 Task: In the  document asset.html Use the feature 'and check spelling and grammer' Select the body of letter and change paragraph spacing to  'Double' Select the word Greetings and change font size to  27
Action: Mouse moved to (453, 268)
Screenshot: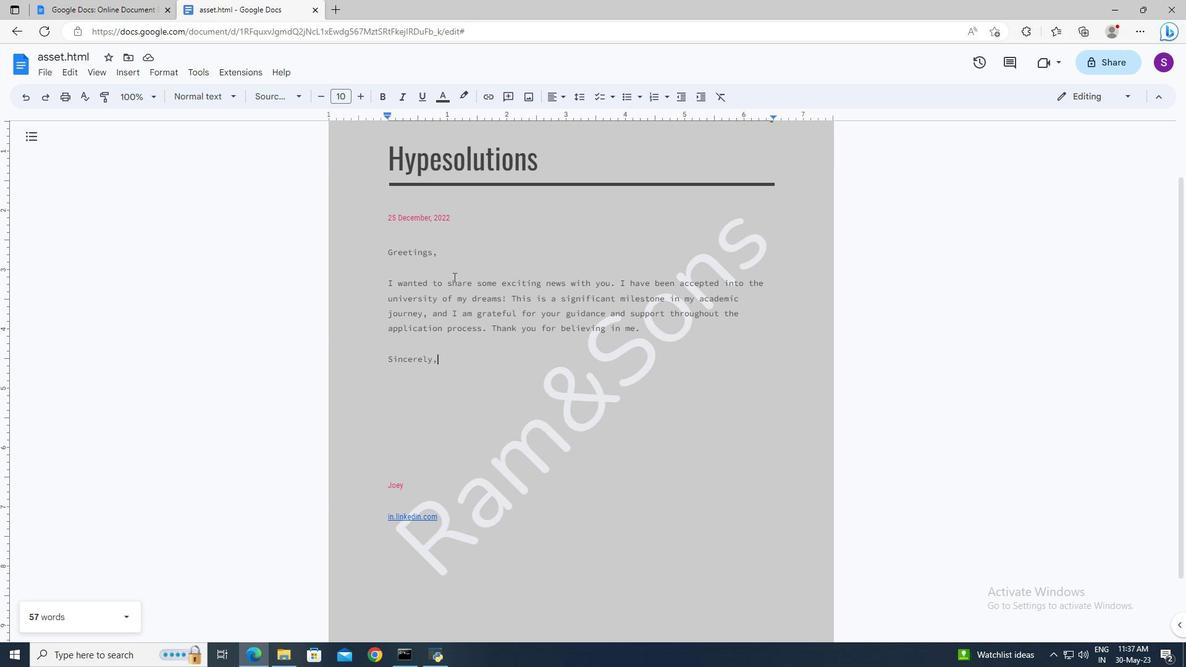 
Action: Mouse pressed left at (453, 268)
Screenshot: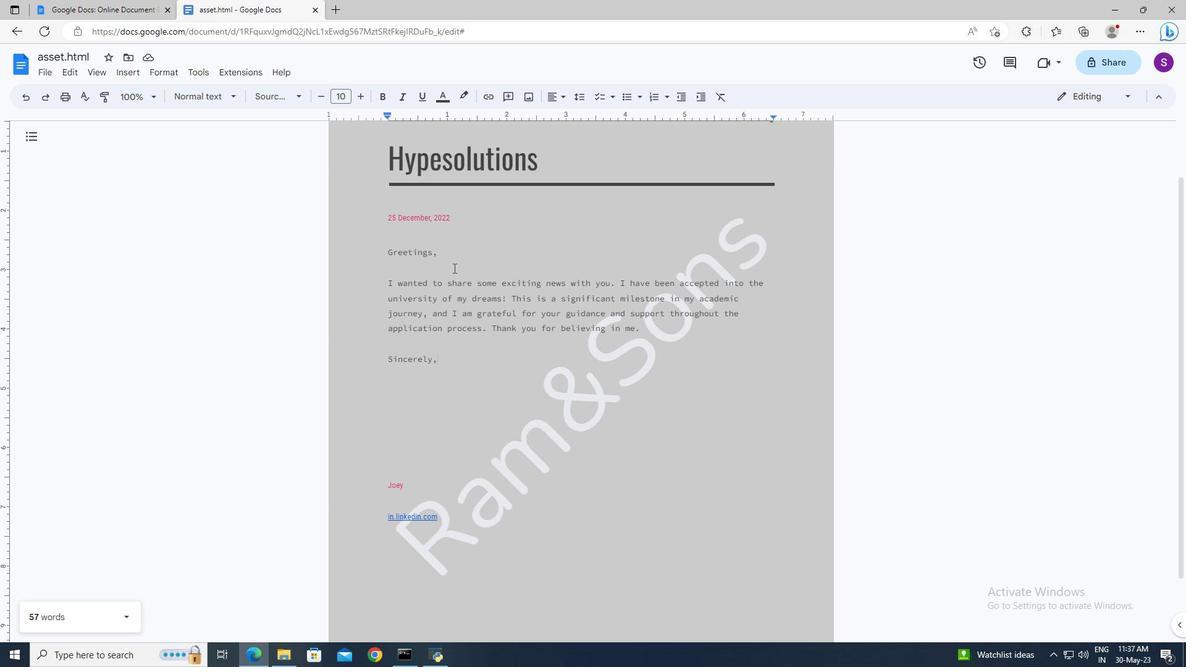 
Action: Mouse moved to (210, 74)
Screenshot: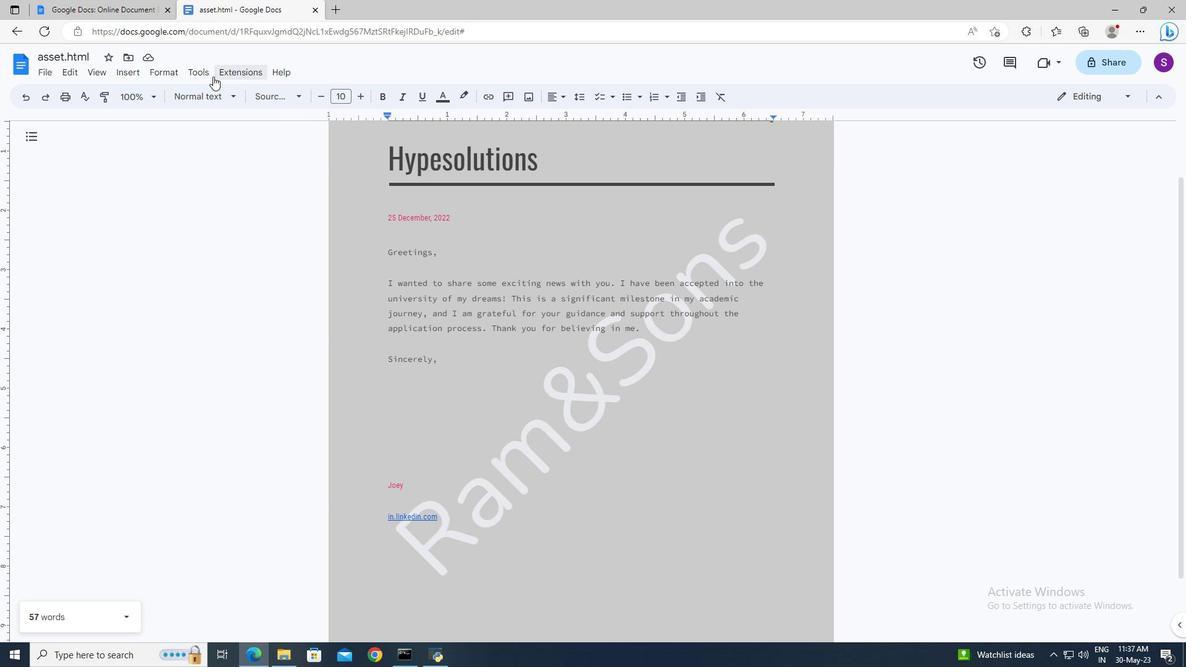 
Action: Mouse pressed left at (210, 74)
Screenshot: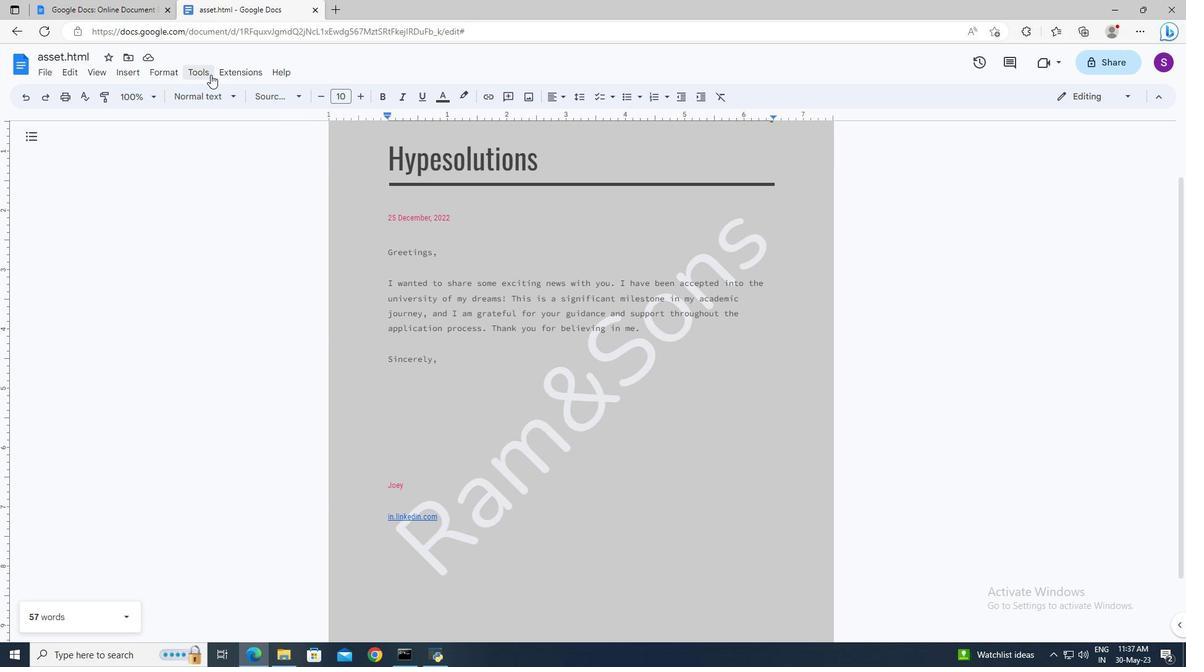 
Action: Mouse moved to (453, 93)
Screenshot: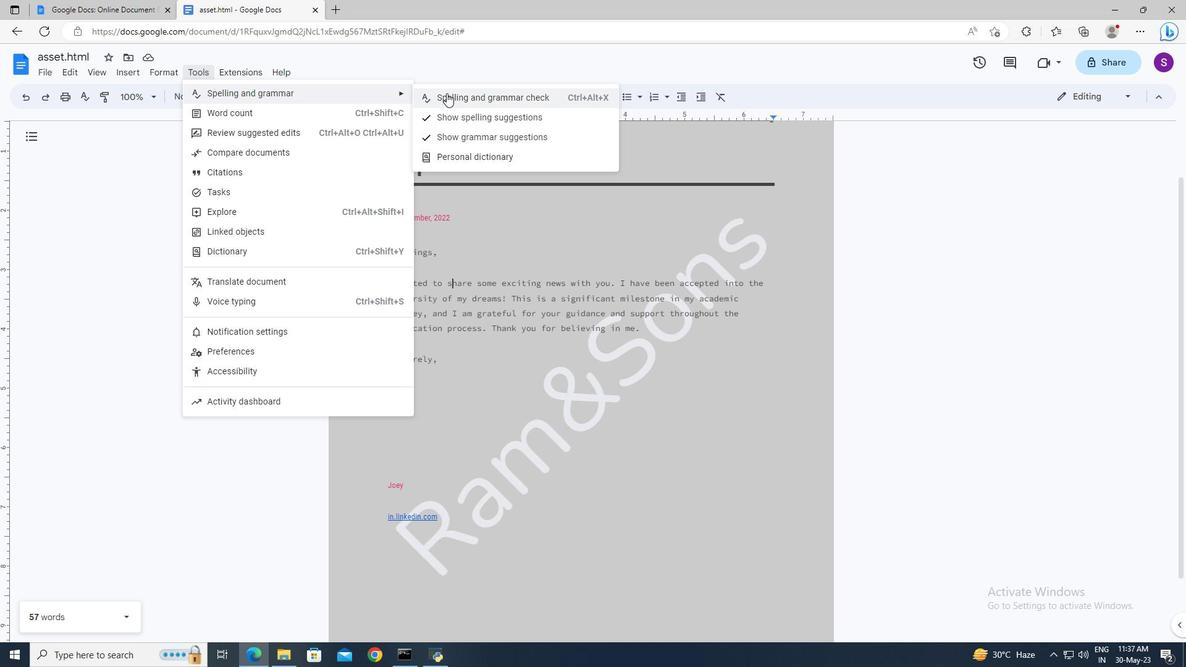
Action: Mouse pressed left at (453, 93)
Screenshot: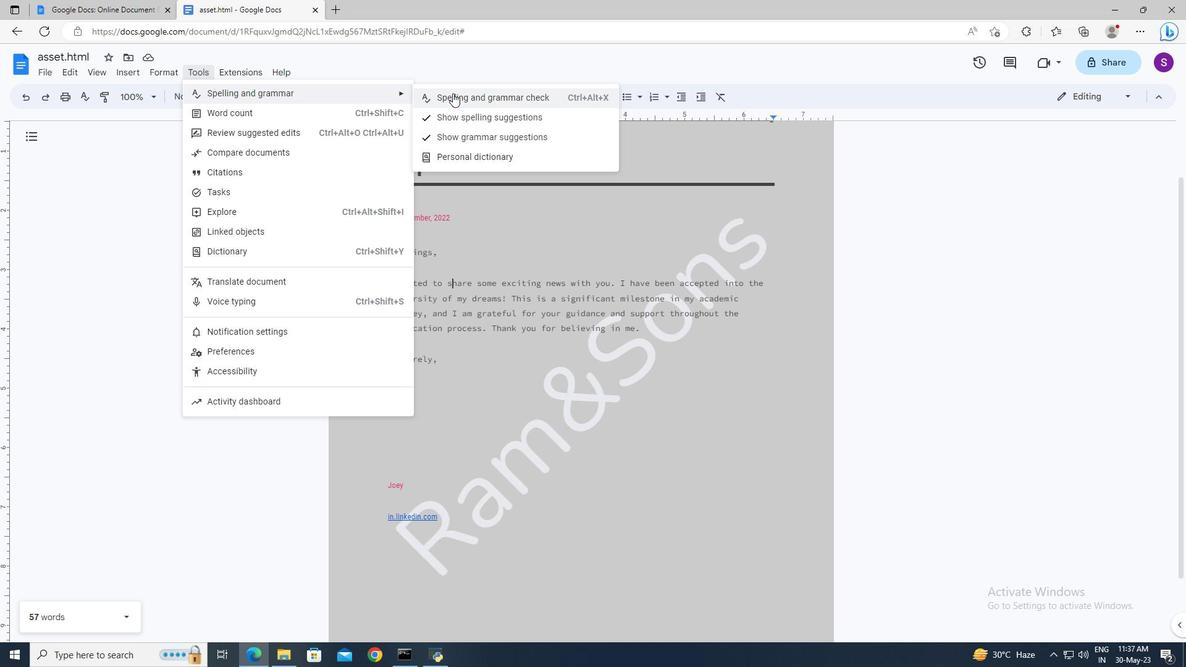
Action: Mouse moved to (390, 279)
Screenshot: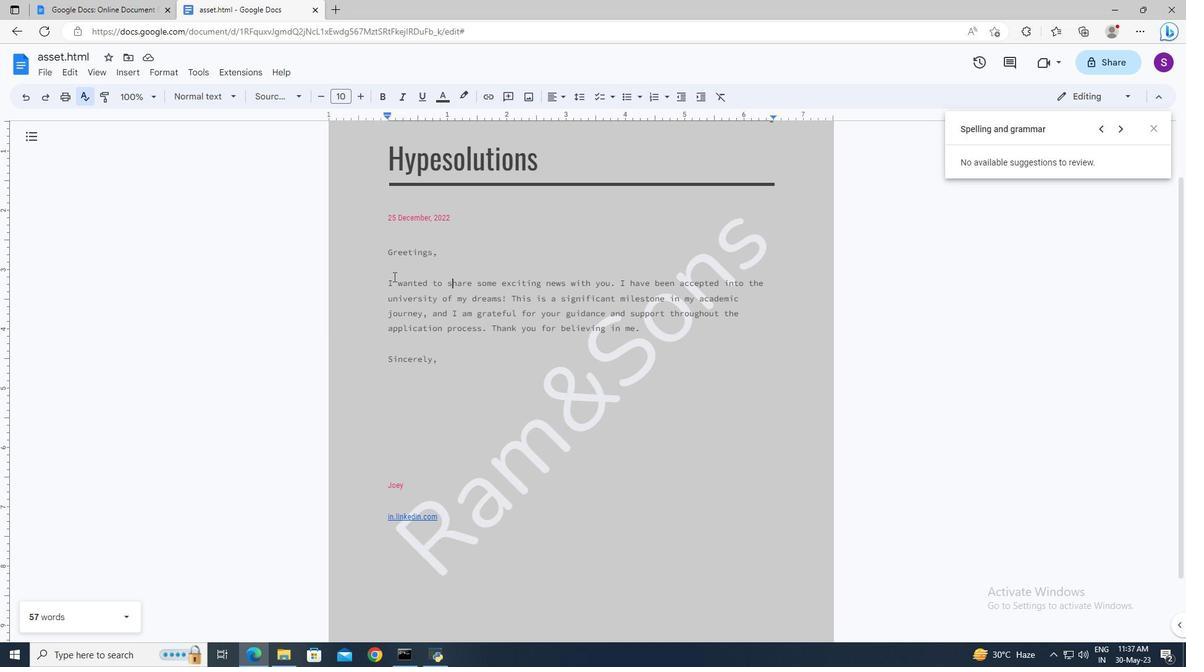
Action: Mouse pressed left at (390, 279)
Screenshot: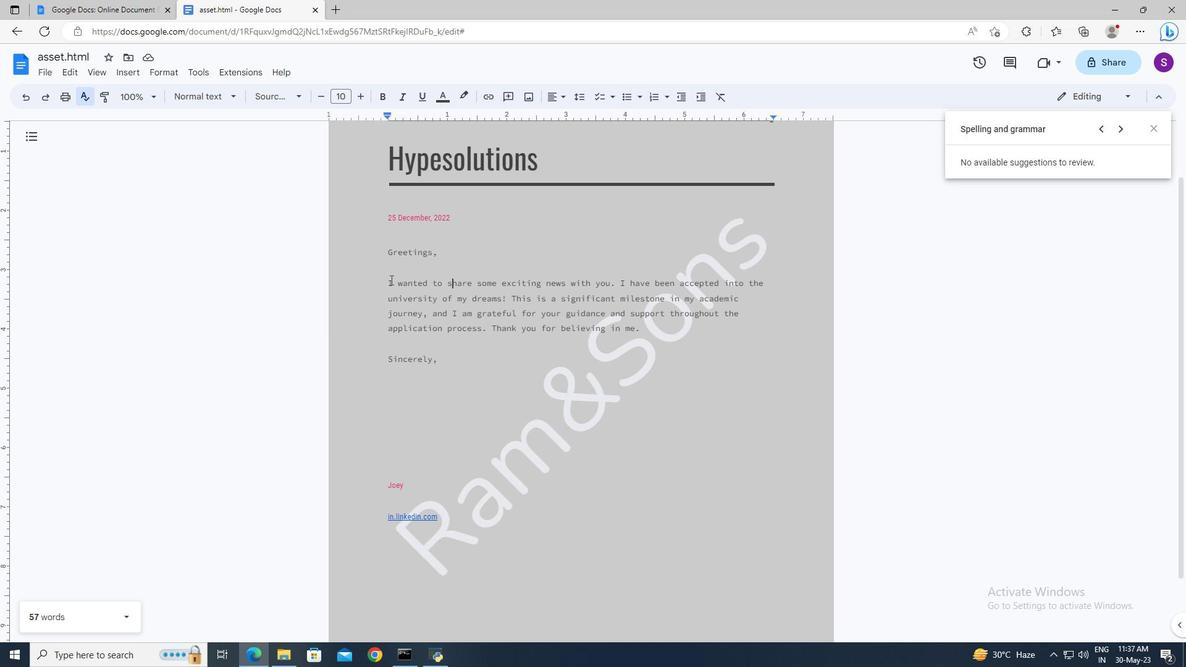 
Action: Key pressed <Key.left><Key.shift><Key.down>
Screenshot: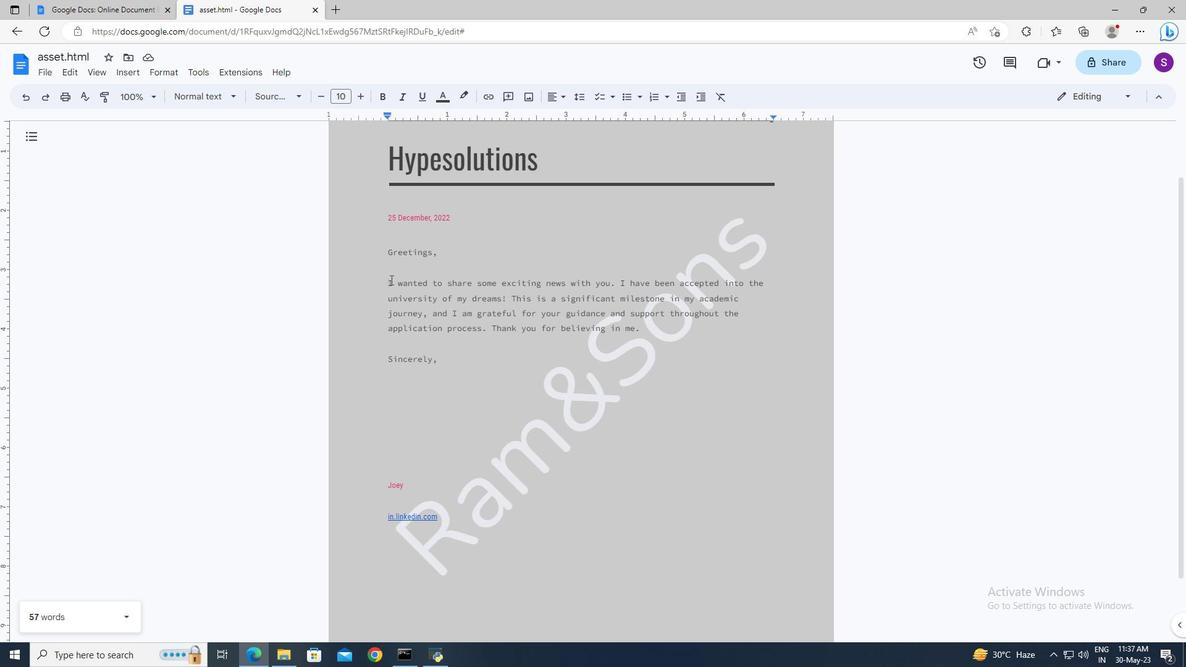 
Action: Mouse moved to (580, 103)
Screenshot: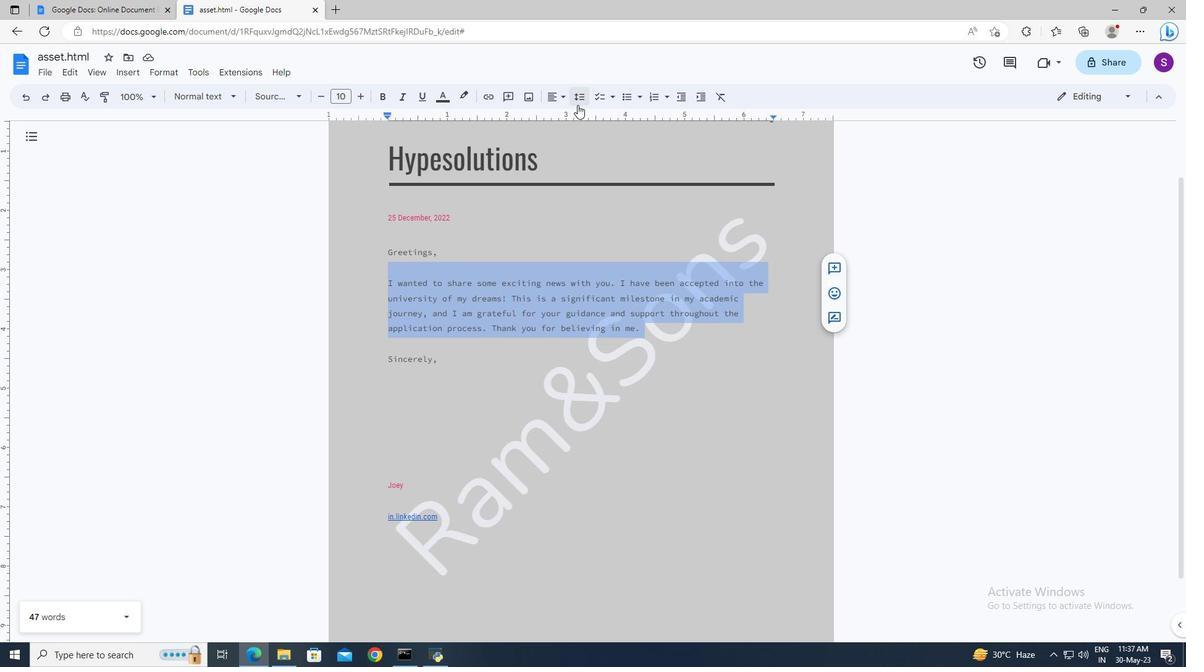 
Action: Mouse pressed left at (580, 103)
Screenshot: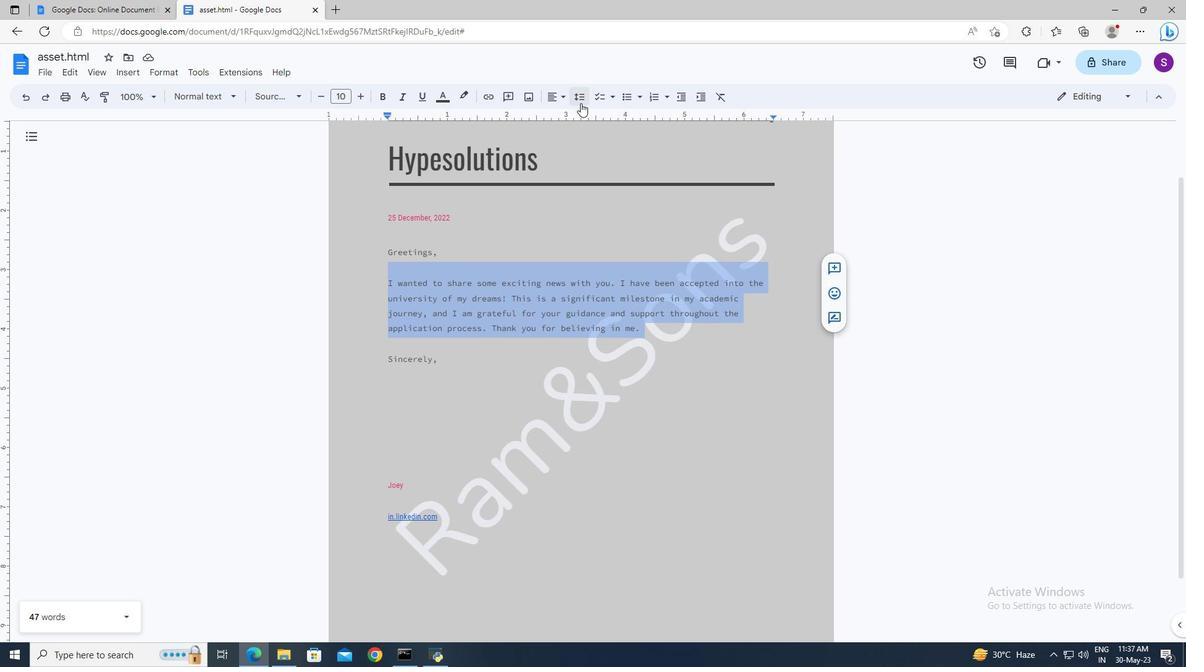 
Action: Mouse moved to (592, 177)
Screenshot: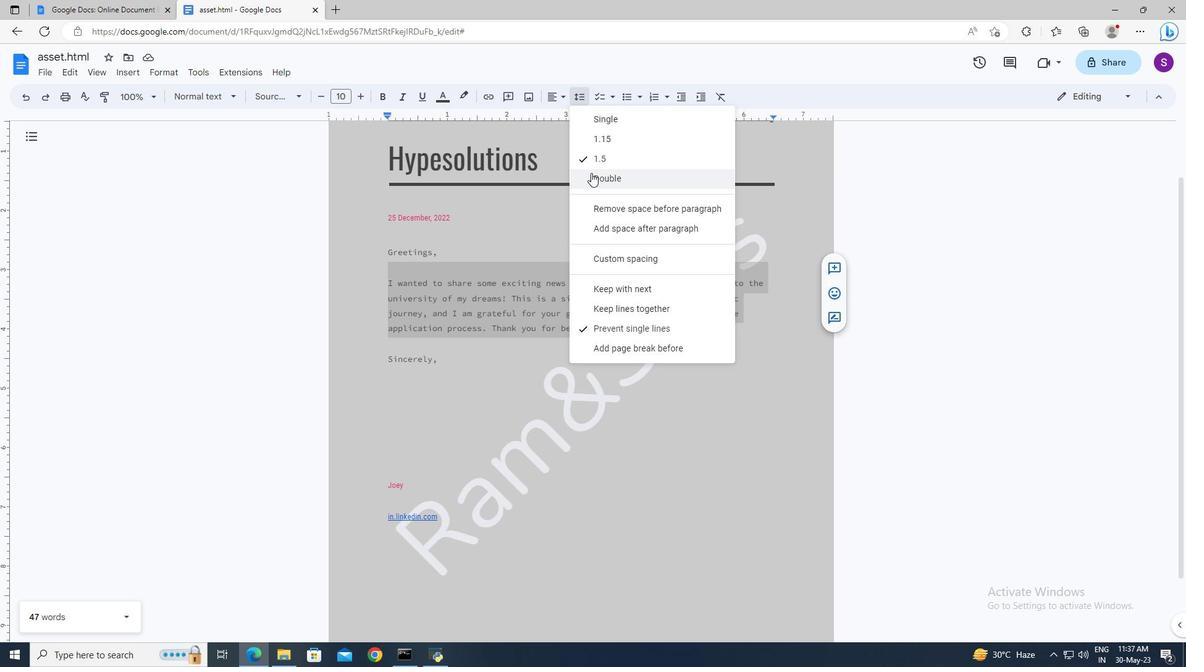 
Action: Mouse pressed left at (592, 177)
Screenshot: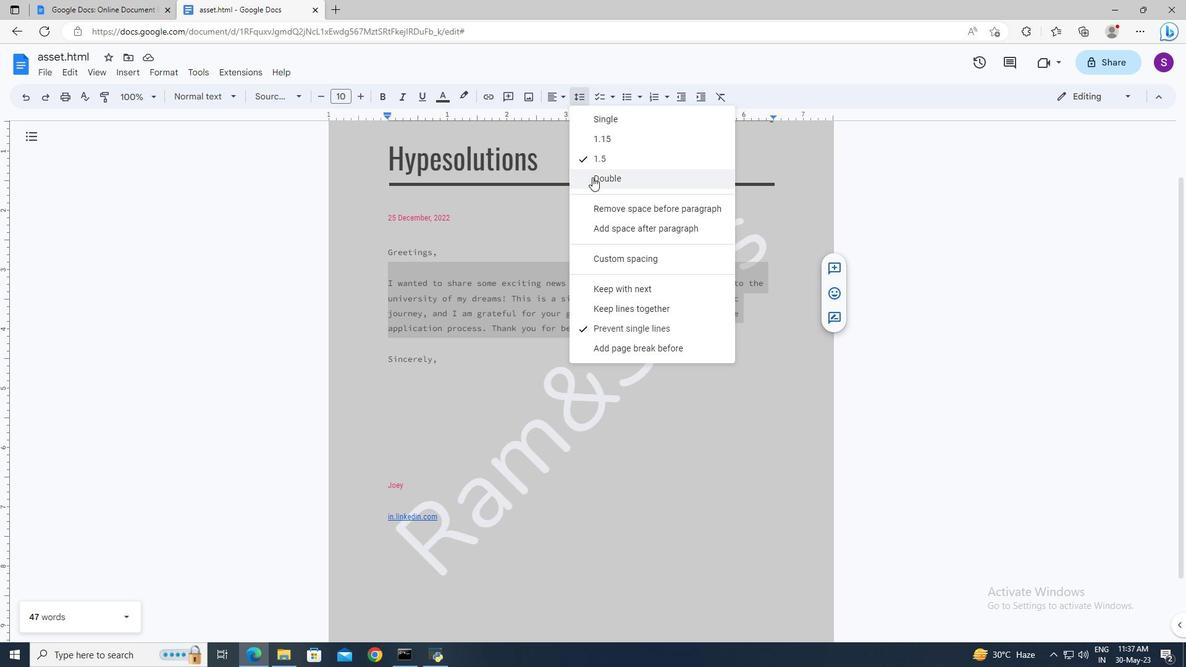 
Action: Mouse moved to (390, 247)
Screenshot: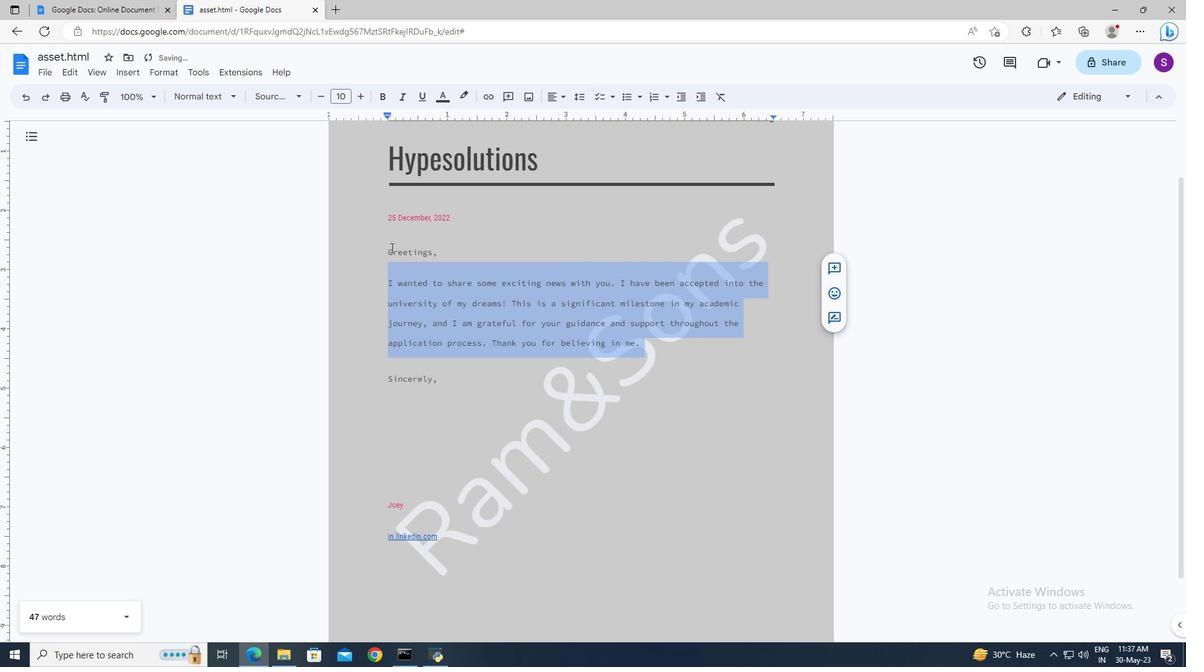 
Action: Mouse pressed left at (390, 247)
Screenshot: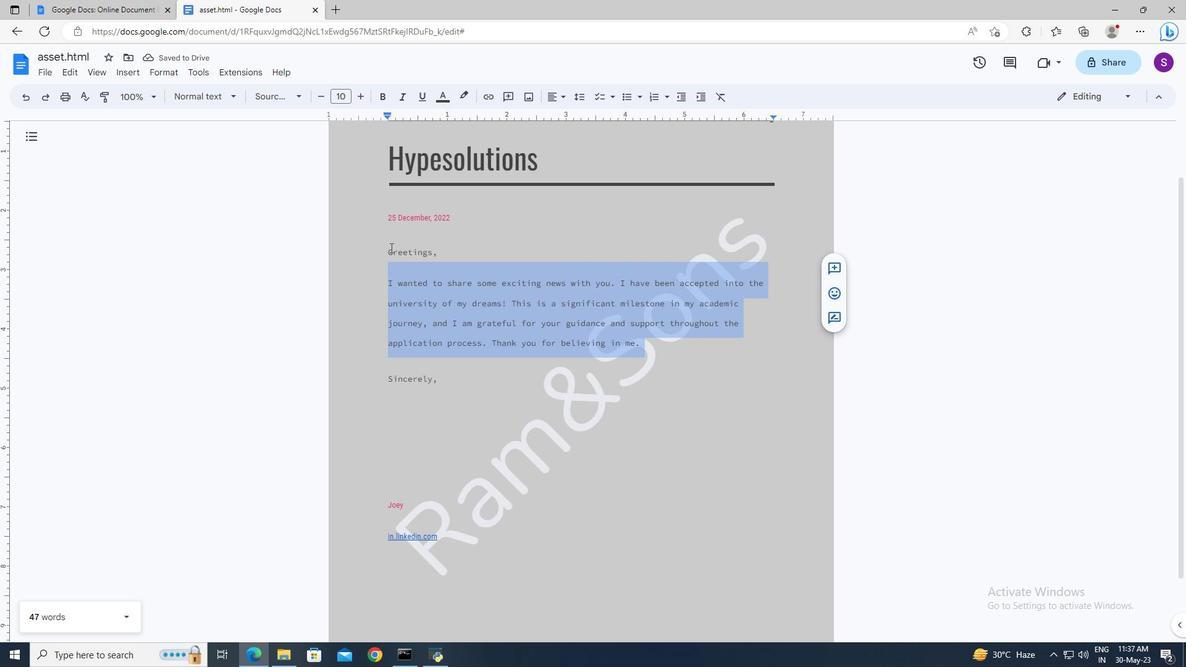 
Action: Key pressed <Key.left><Key.shift><Key.right><Key.right><Key.shift><Key.right>
Screenshot: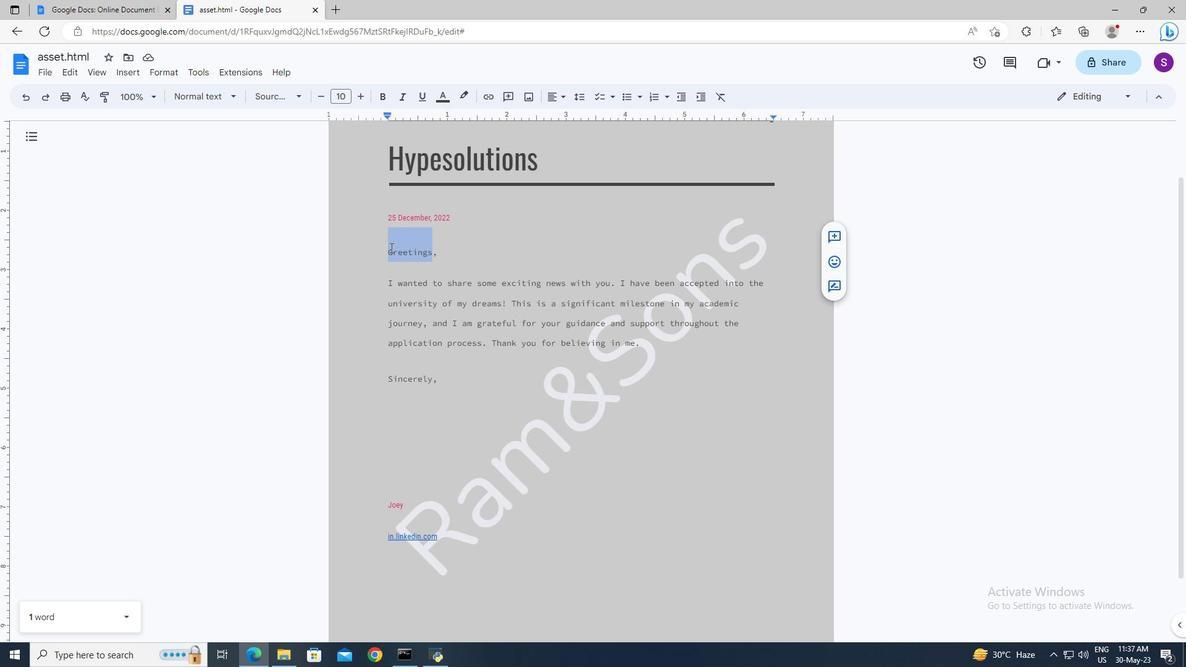
Action: Mouse moved to (348, 93)
Screenshot: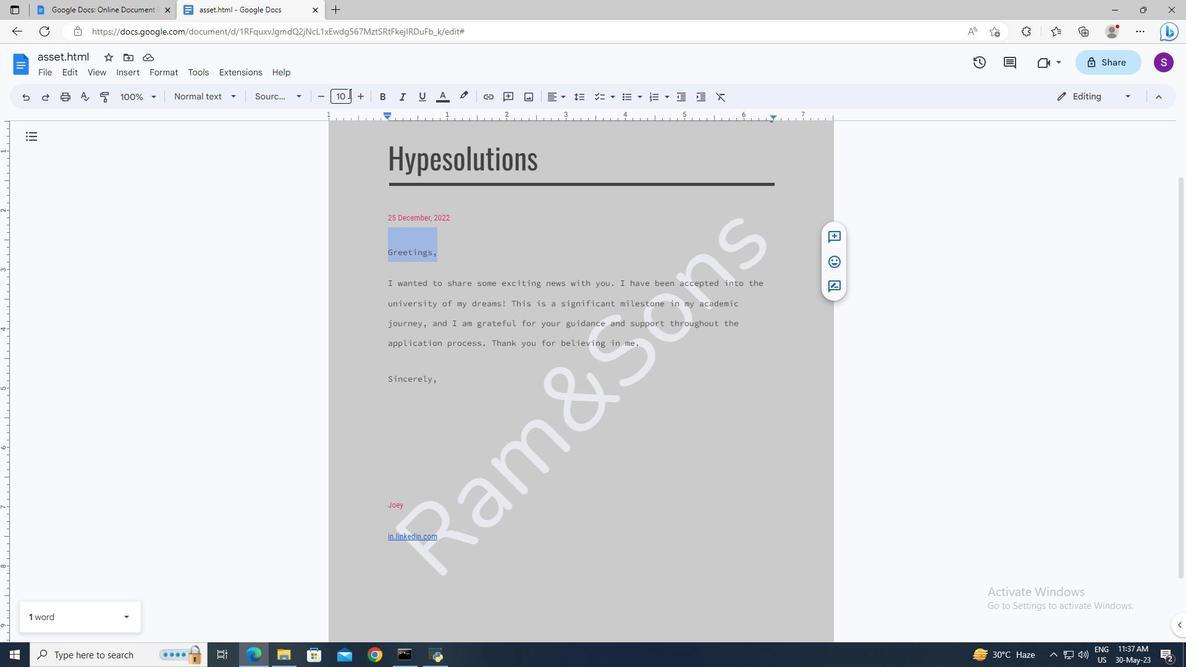 
Action: Mouse pressed left at (348, 93)
Screenshot: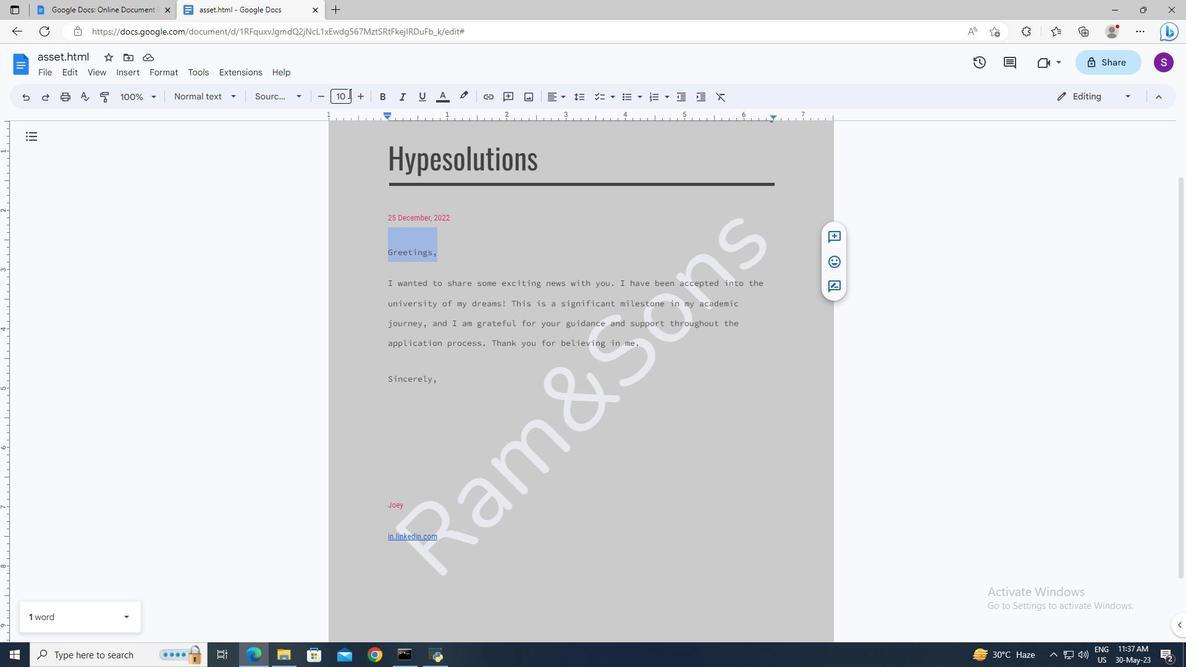 
Action: Key pressed 27<Key.enter>
Screenshot: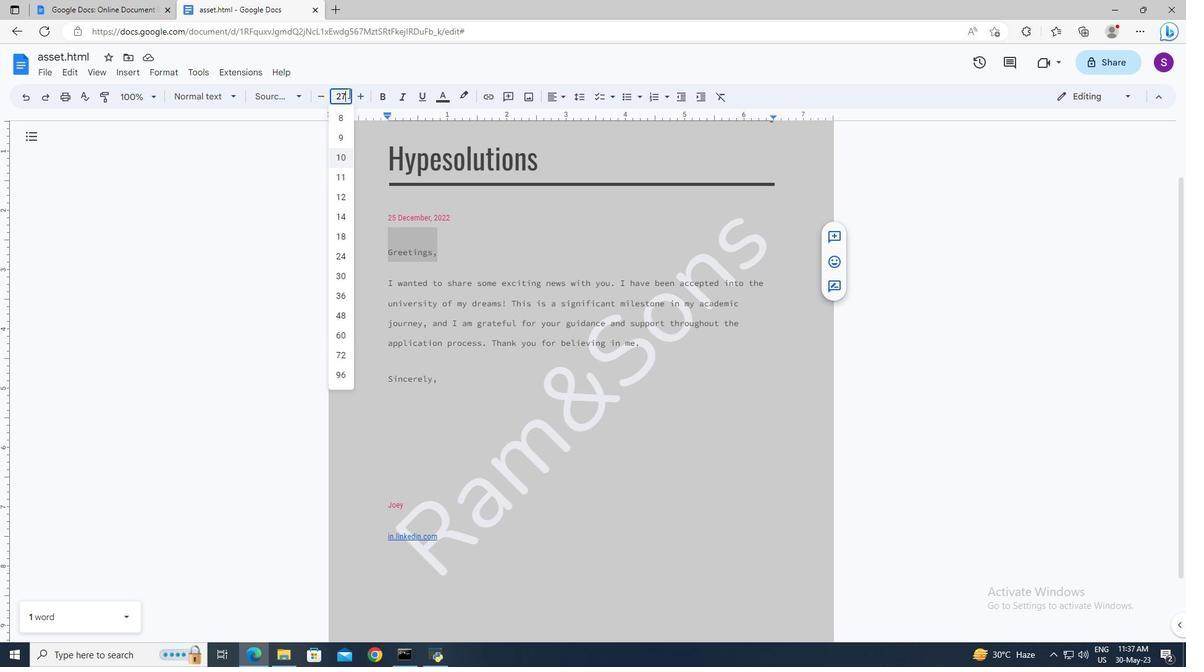 
Action: Mouse moved to (482, 397)
Screenshot: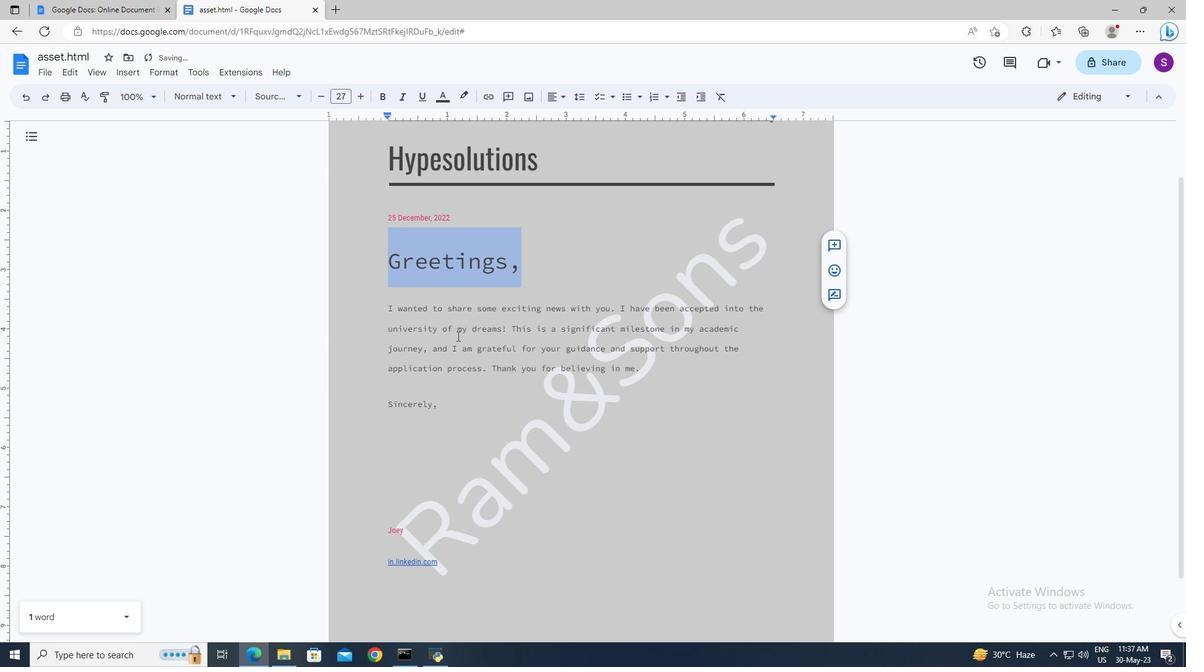 
Action: Mouse pressed left at (482, 397)
Screenshot: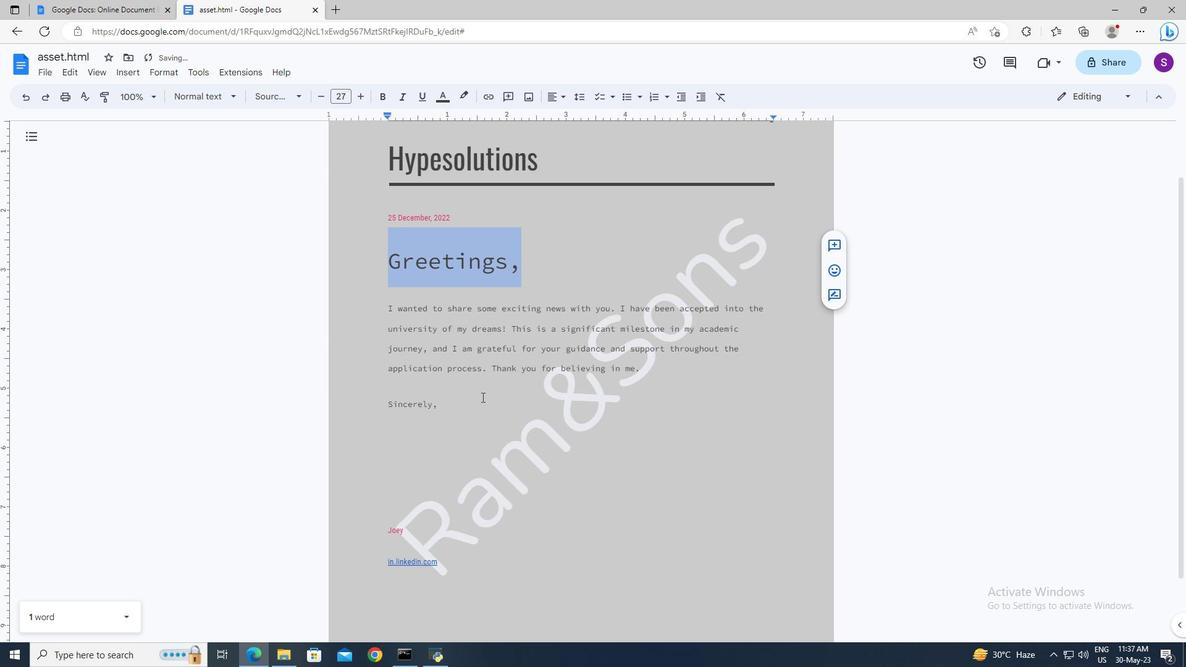 
